 Task: Check the sale-to-list ratio of electric range in the last 3 years.
Action: Mouse moved to (749, 172)
Screenshot: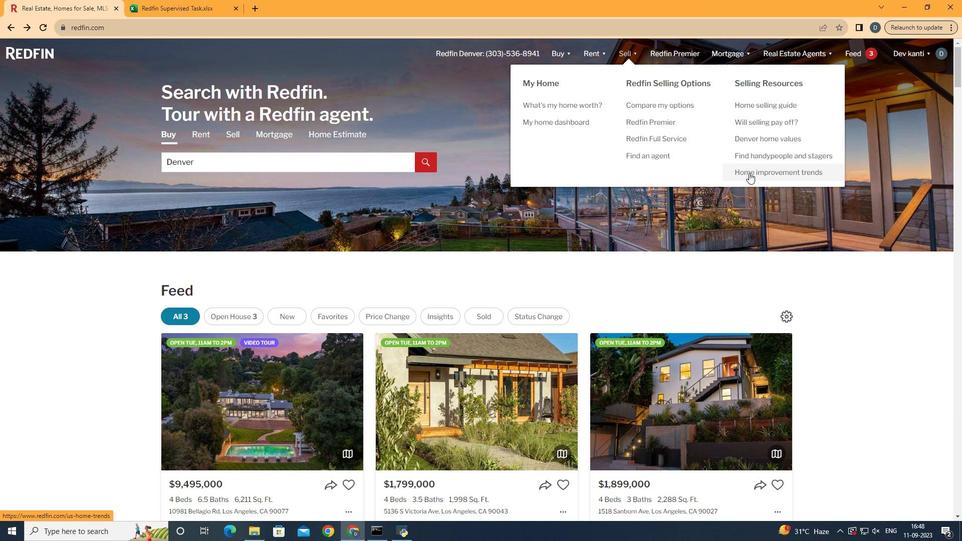 
Action: Mouse pressed left at (749, 172)
Screenshot: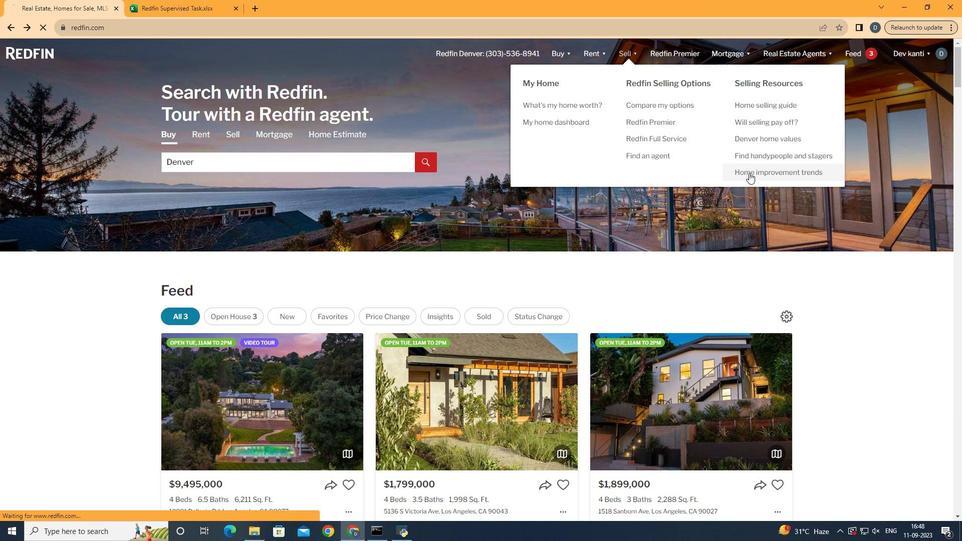 
Action: Mouse moved to (249, 197)
Screenshot: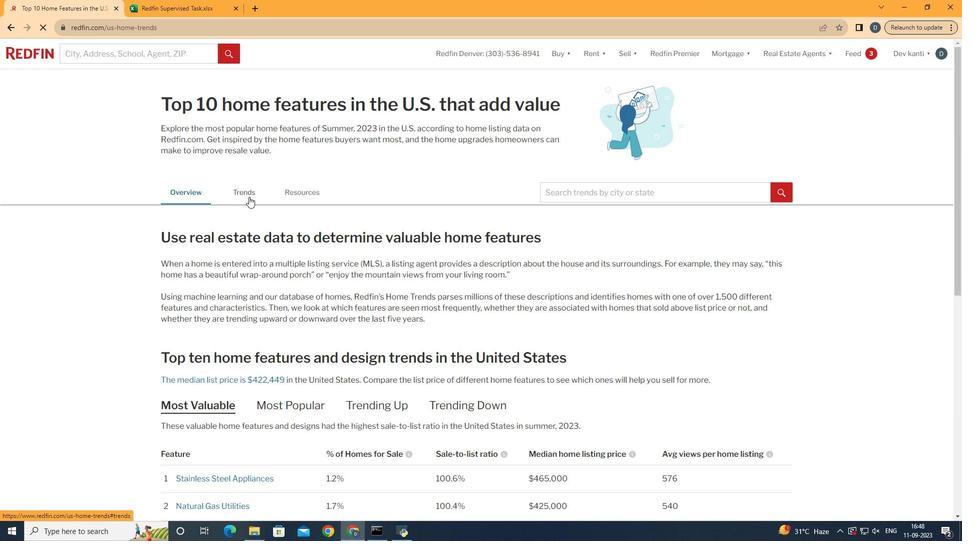 
Action: Mouse pressed left at (249, 197)
Screenshot: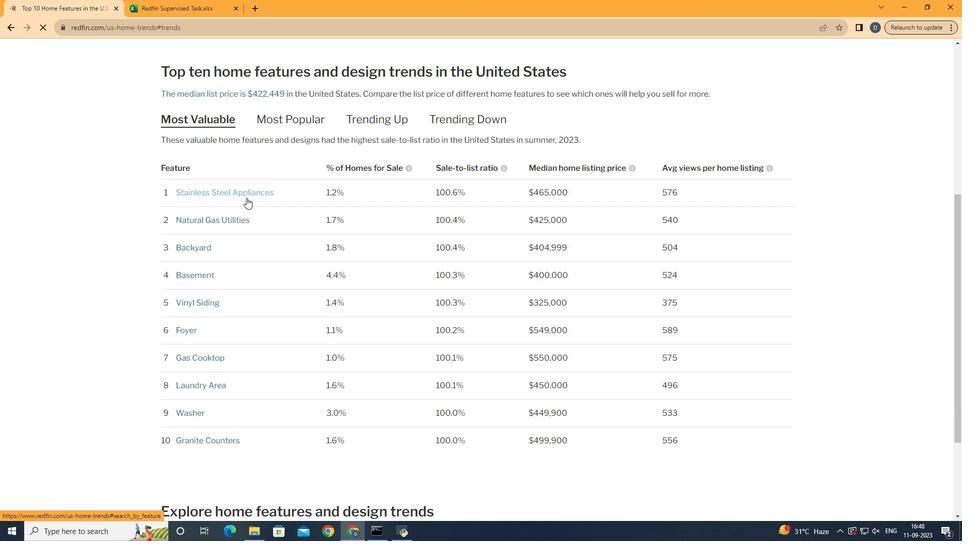 
Action: Mouse moved to (461, 323)
Screenshot: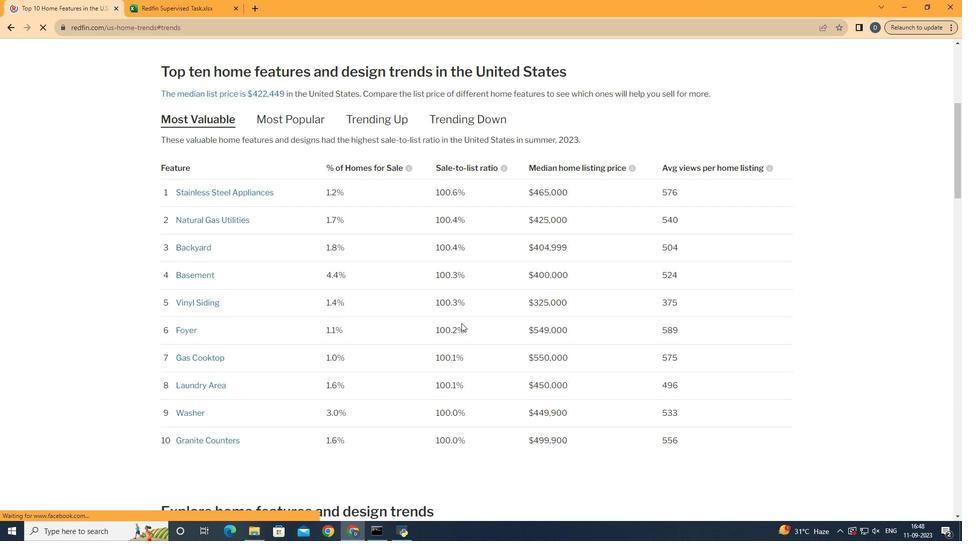 
Action: Mouse scrolled (461, 322) with delta (0, 0)
Screenshot: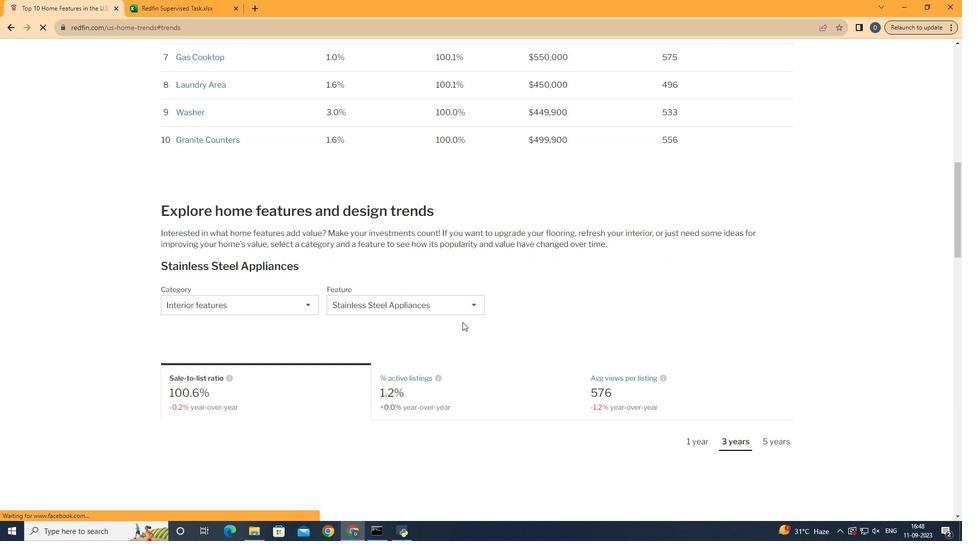 
Action: Mouse scrolled (461, 322) with delta (0, 0)
Screenshot: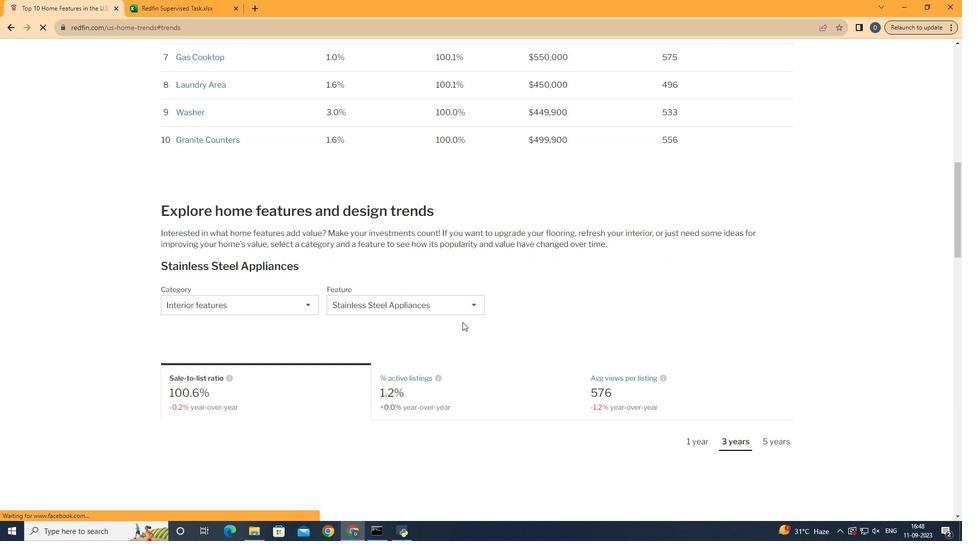 
Action: Mouse scrolled (461, 322) with delta (0, 0)
Screenshot: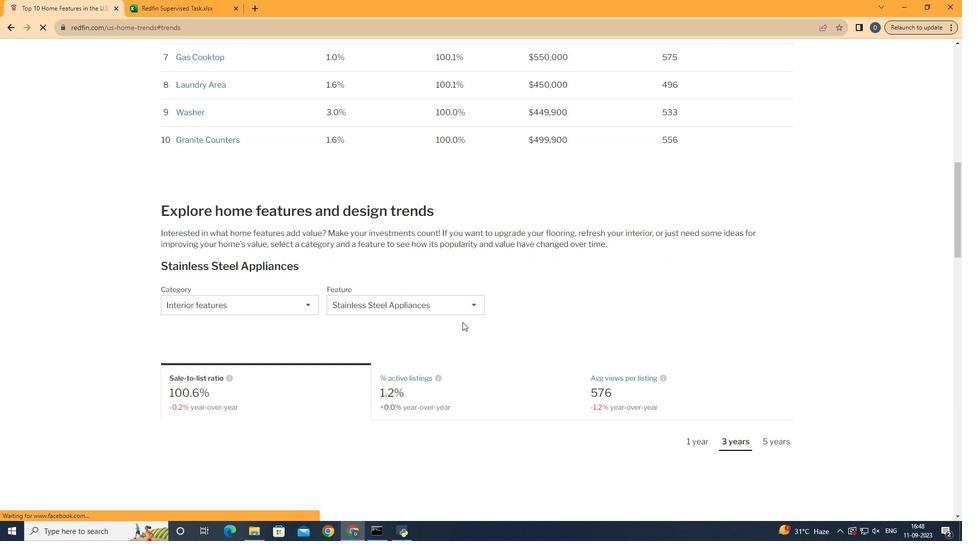 
Action: Mouse scrolled (461, 322) with delta (0, 0)
Screenshot: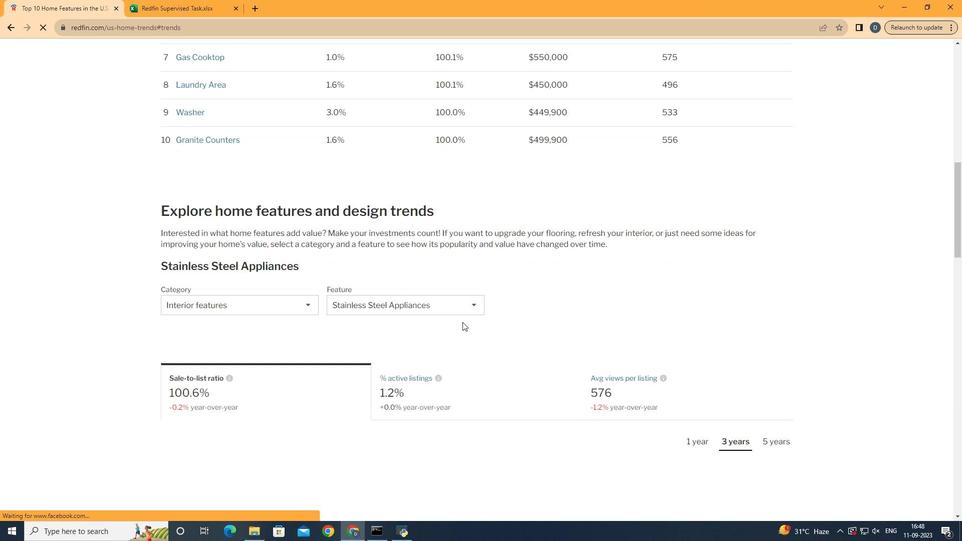 
Action: Mouse scrolled (461, 322) with delta (0, 0)
Screenshot: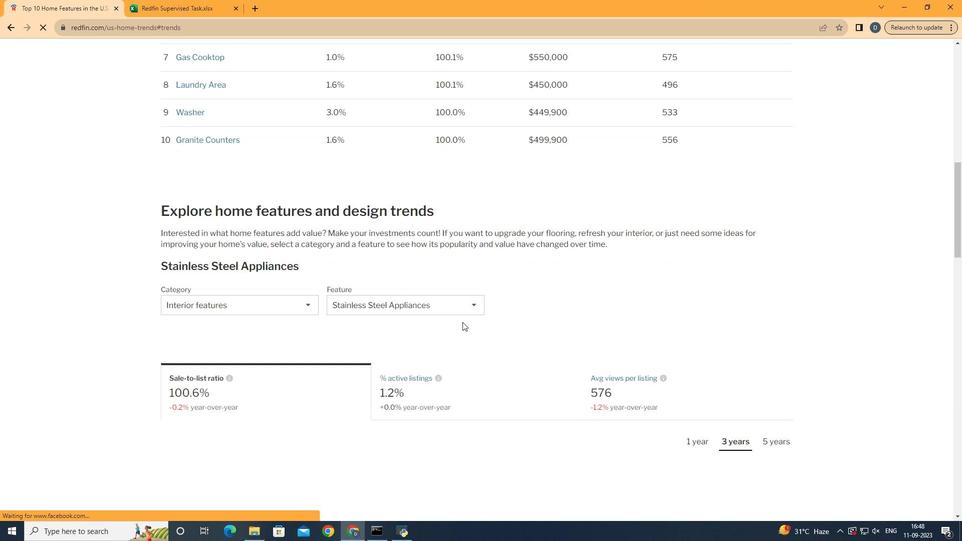 
Action: Mouse scrolled (461, 322) with delta (0, 0)
Screenshot: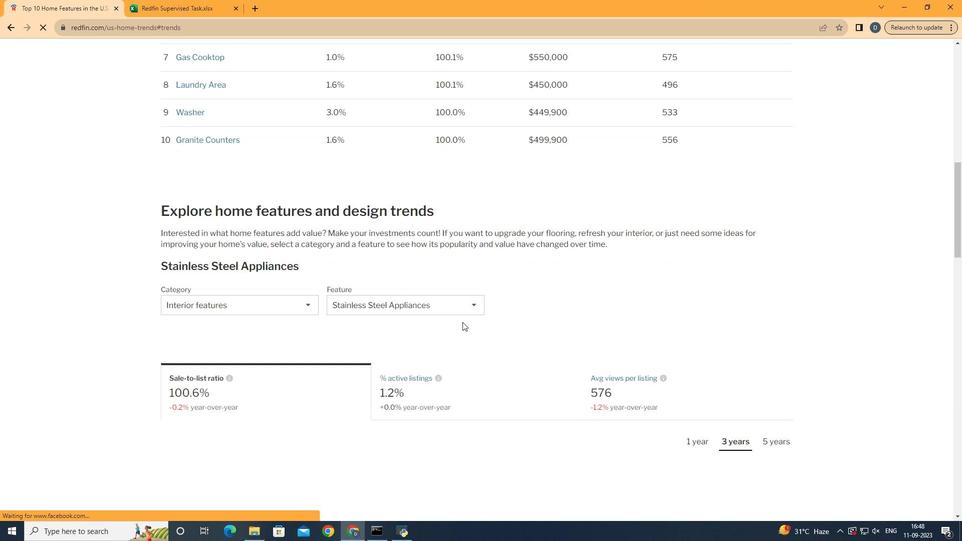 
Action: Mouse moved to (359, 301)
Screenshot: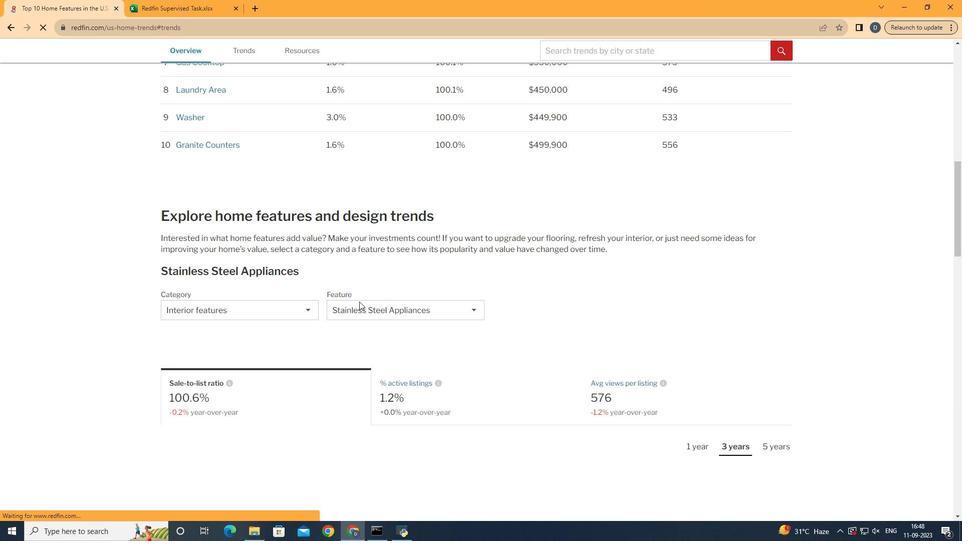 
Action: Mouse scrolled (359, 301) with delta (0, 0)
Screenshot: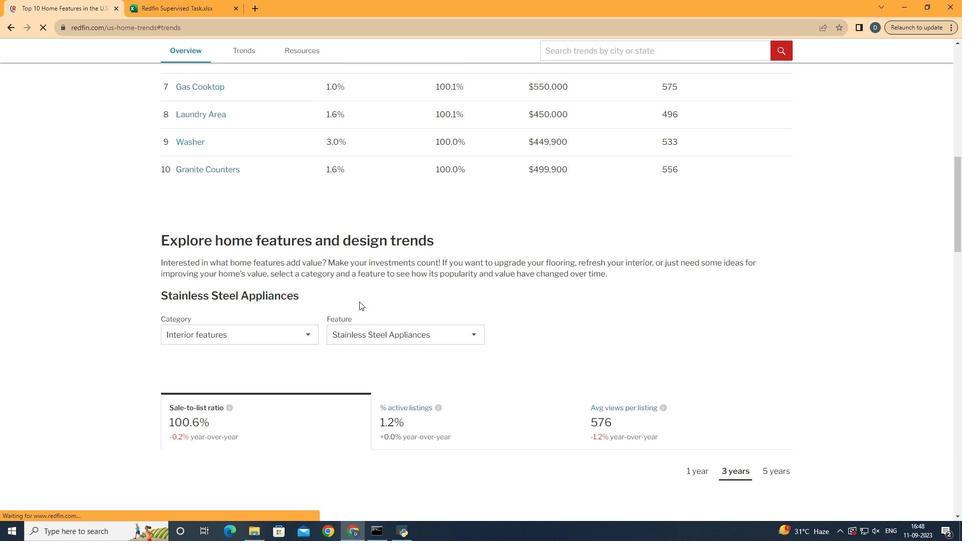
Action: Mouse scrolled (359, 301) with delta (0, 0)
Screenshot: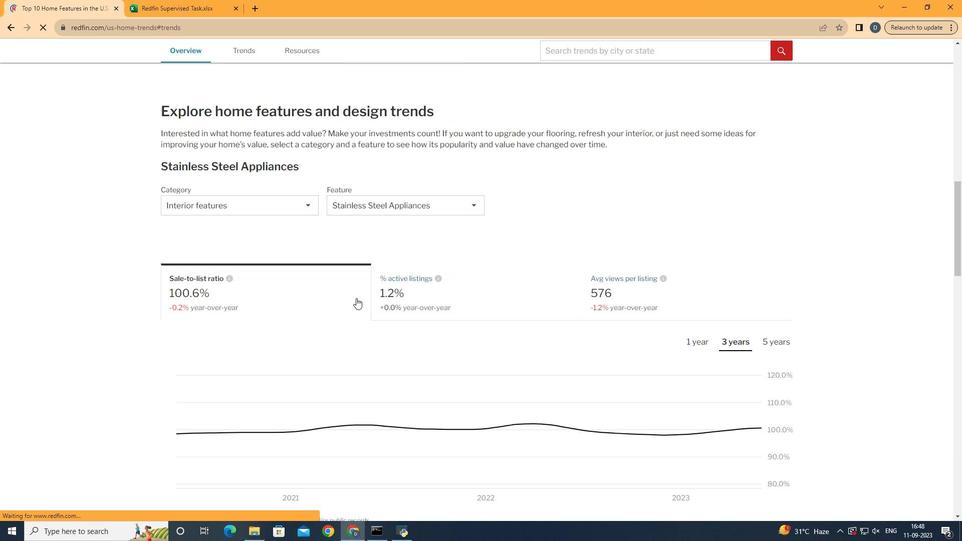 
Action: Mouse moved to (353, 295)
Screenshot: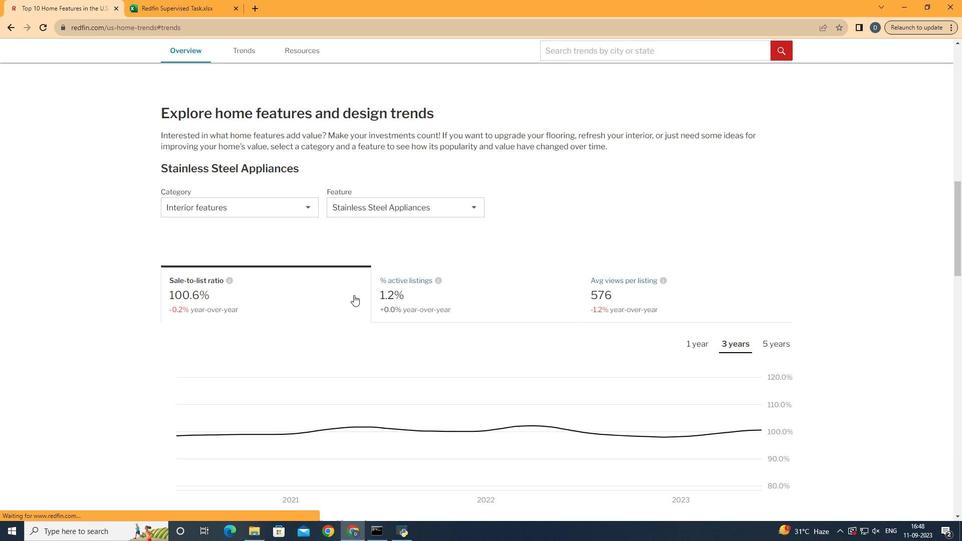 
Action: Mouse scrolled (353, 294) with delta (0, 0)
Screenshot: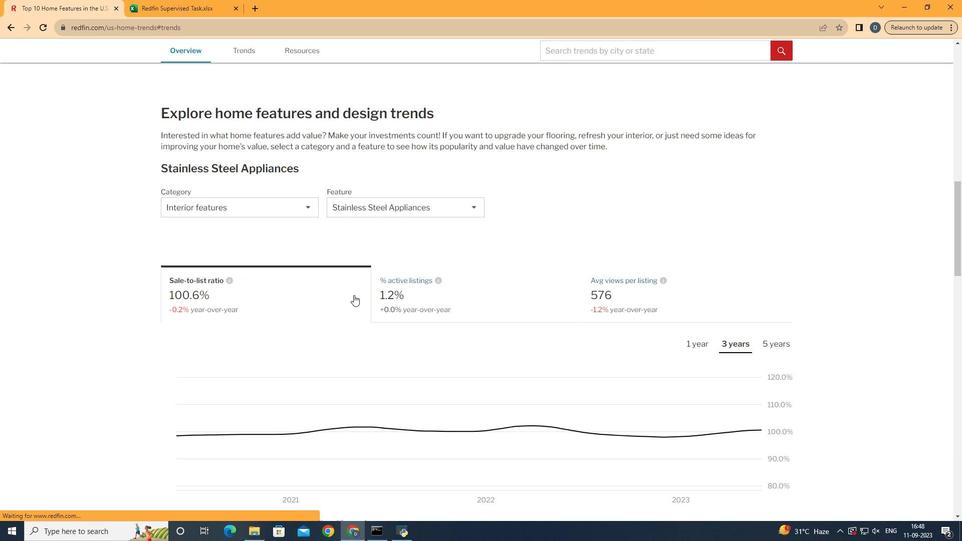 
Action: Mouse scrolled (353, 294) with delta (0, 0)
Screenshot: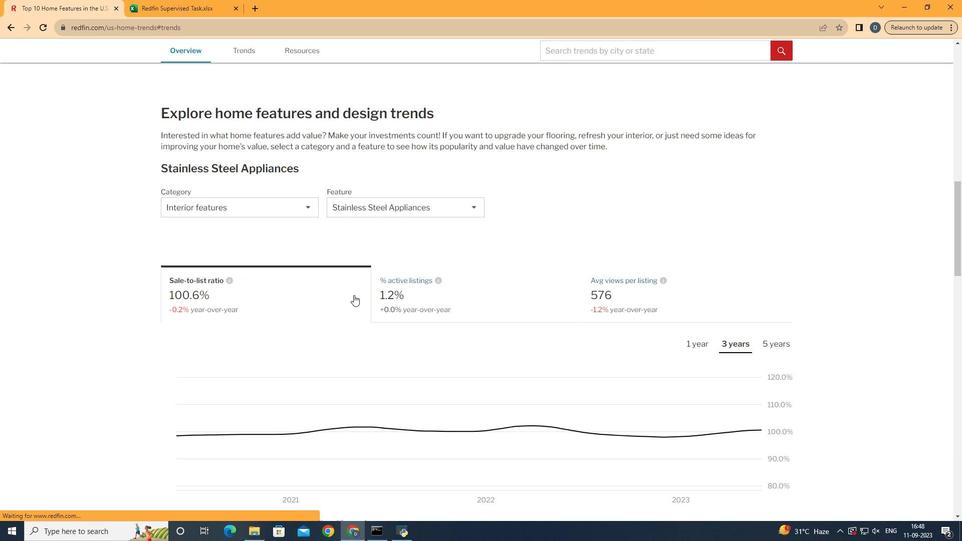 
Action: Mouse scrolled (353, 294) with delta (0, 0)
Screenshot: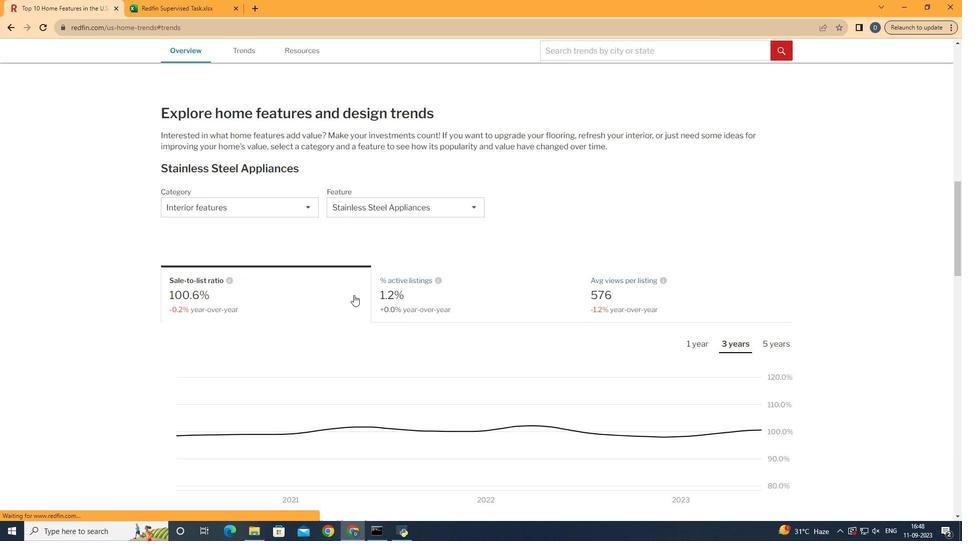 
Action: Mouse moved to (312, 236)
Screenshot: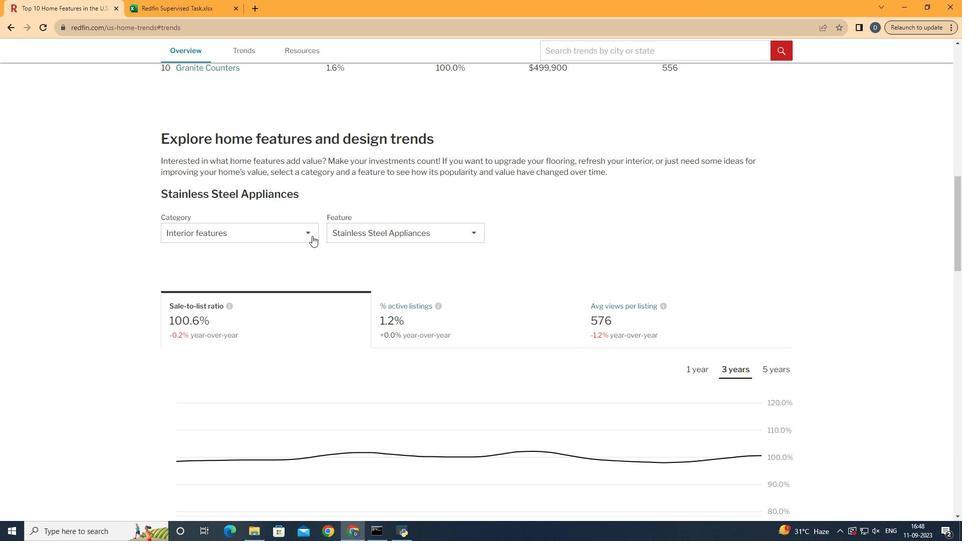 
Action: Mouse scrolled (312, 235) with delta (0, 0)
Screenshot: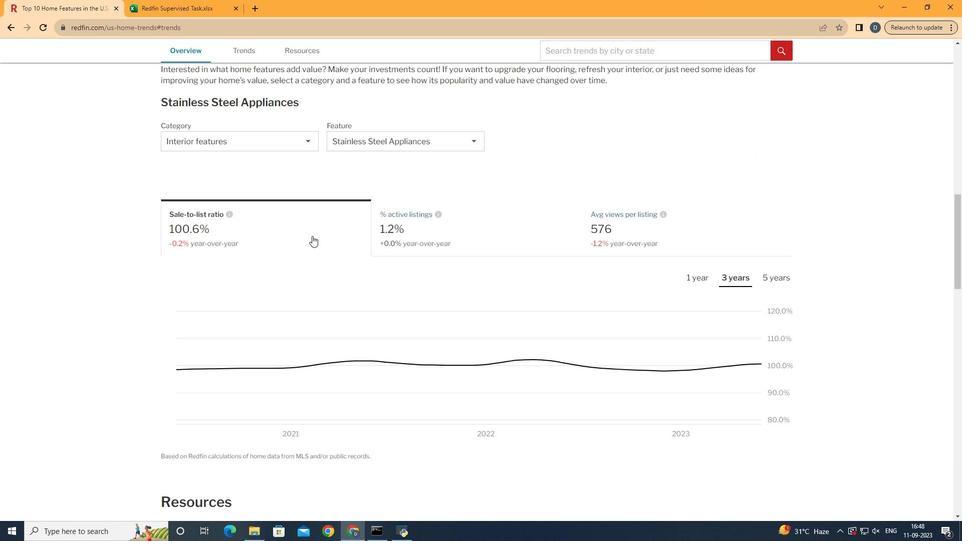 
Action: Mouse scrolled (312, 235) with delta (0, 0)
Screenshot: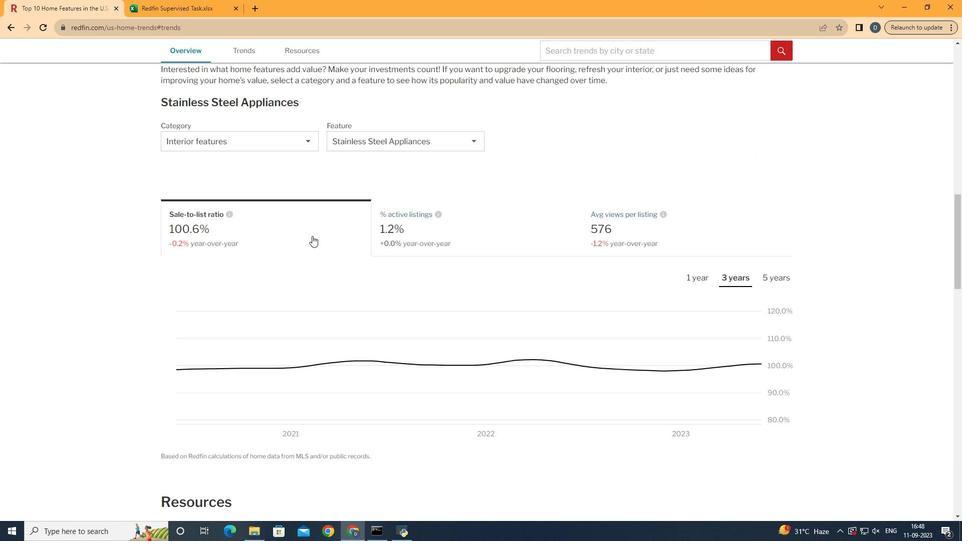 
Action: Mouse moved to (317, 141)
Screenshot: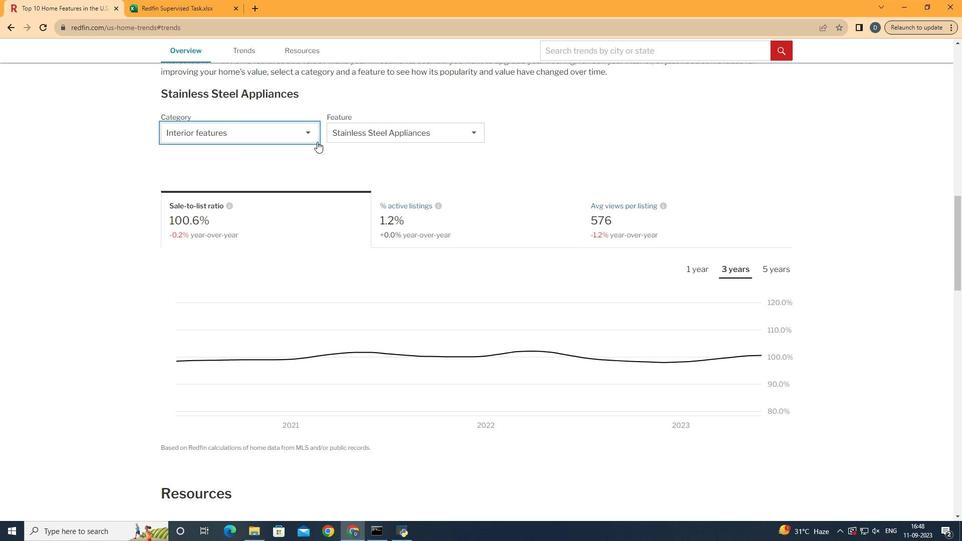 
Action: Mouse pressed left at (317, 141)
Screenshot: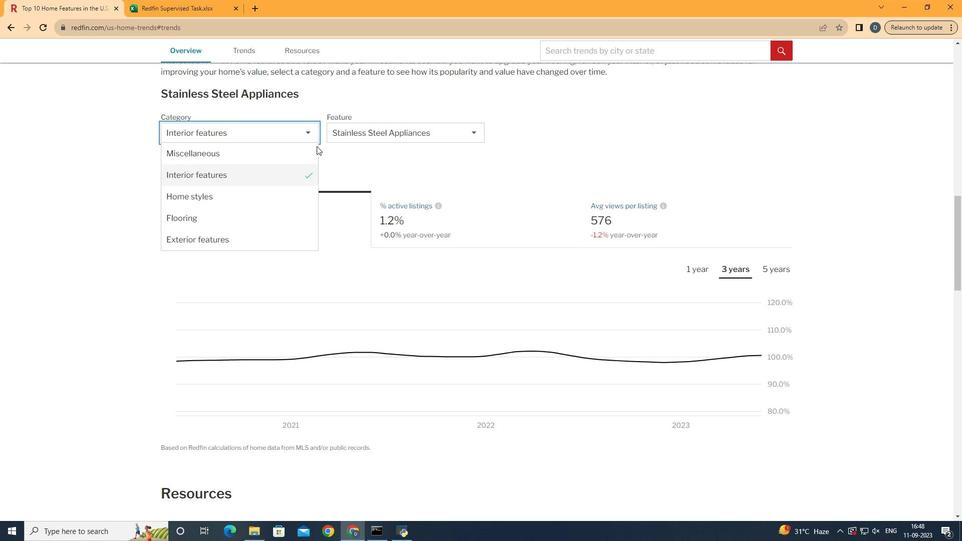 
Action: Mouse moved to (282, 176)
Screenshot: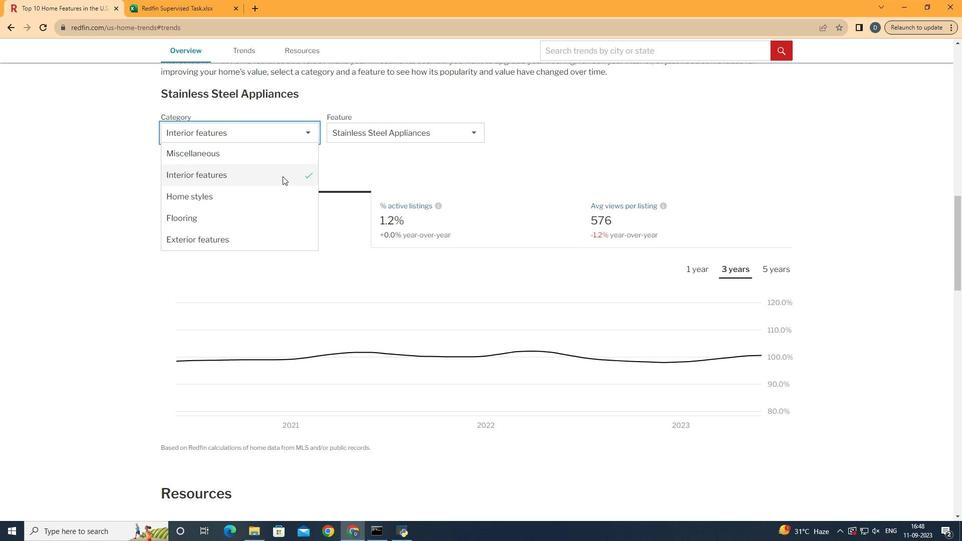 
Action: Mouse pressed left at (282, 176)
Screenshot: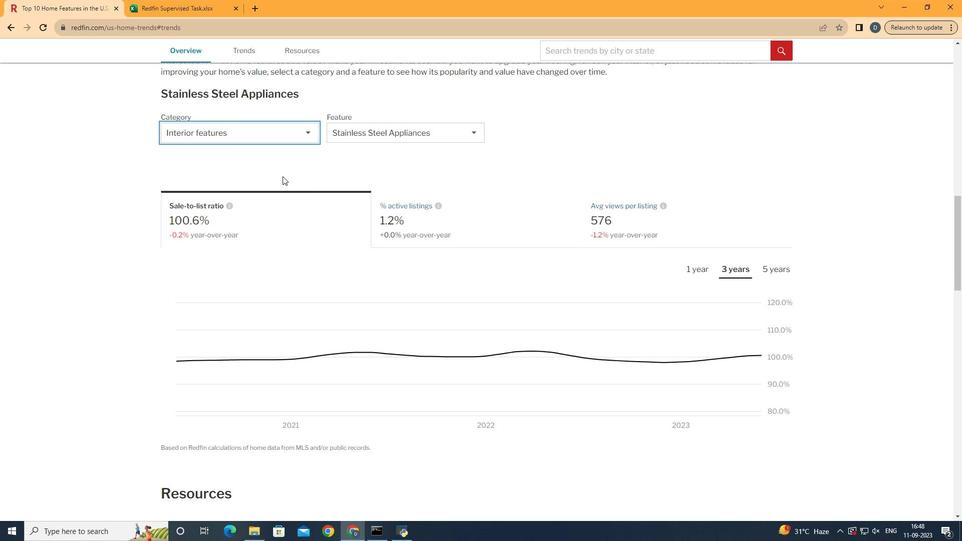 
Action: Mouse moved to (425, 124)
Screenshot: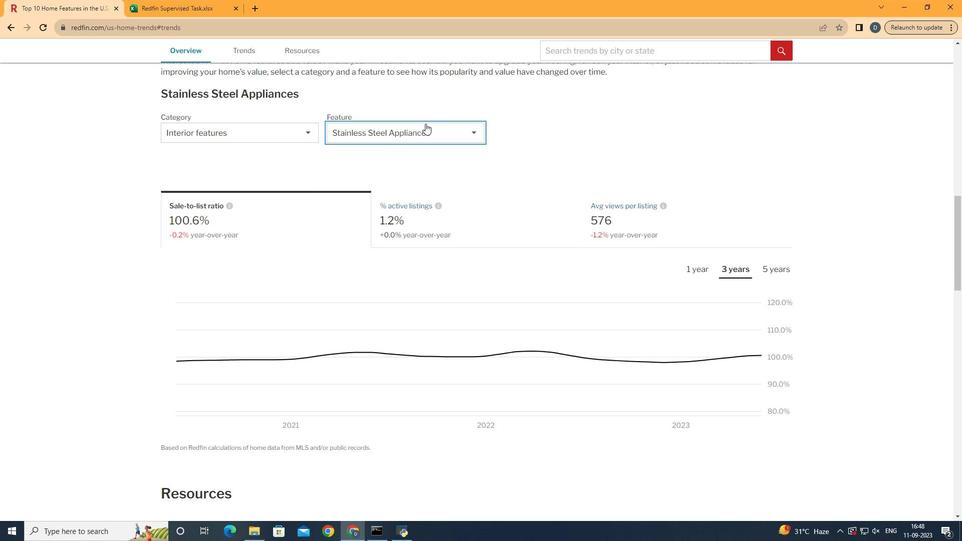 
Action: Mouse pressed left at (425, 124)
Screenshot: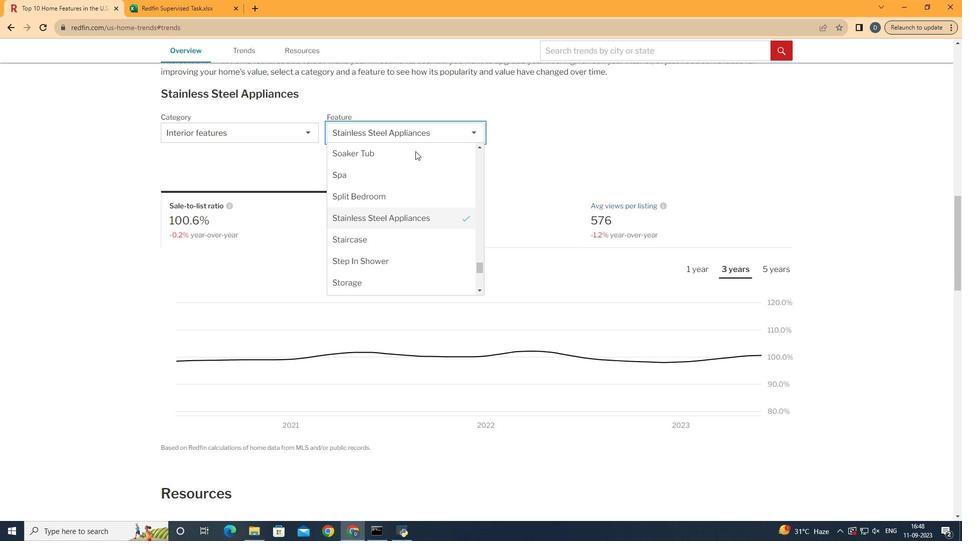 
Action: Mouse moved to (424, 252)
Screenshot: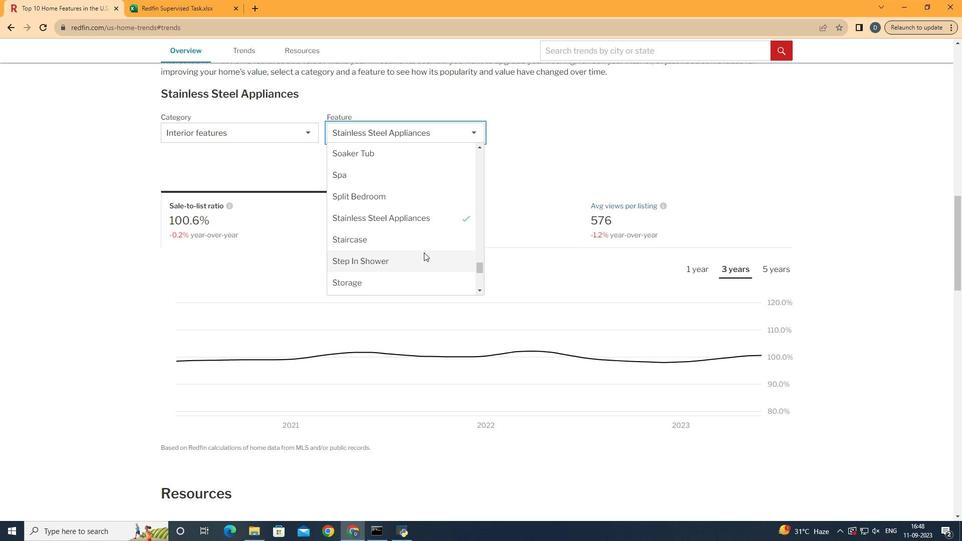 
Action: Mouse scrolled (424, 253) with delta (0, 0)
Screenshot: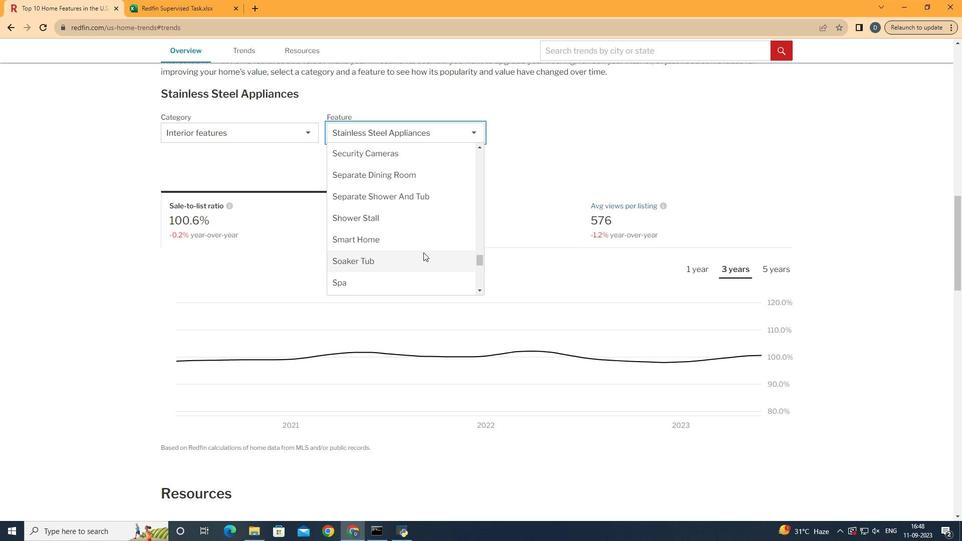 
Action: Mouse scrolled (424, 253) with delta (0, 0)
Screenshot: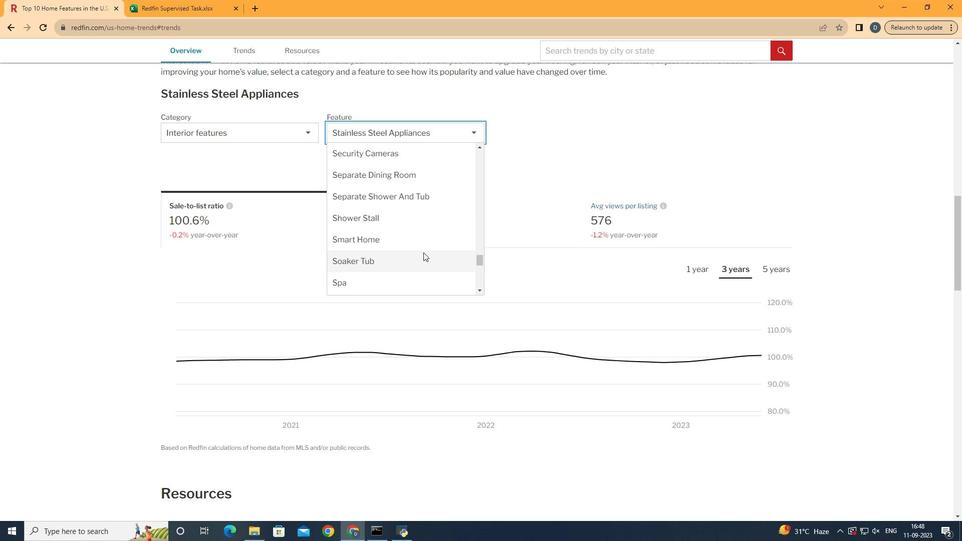 
Action: Mouse scrolled (424, 253) with delta (0, 0)
Screenshot: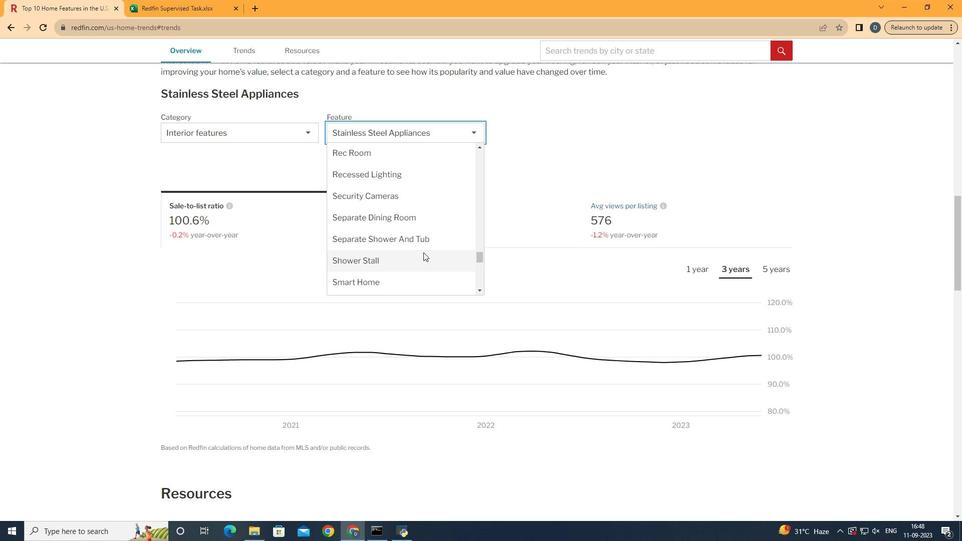 
Action: Mouse moved to (423, 252)
Screenshot: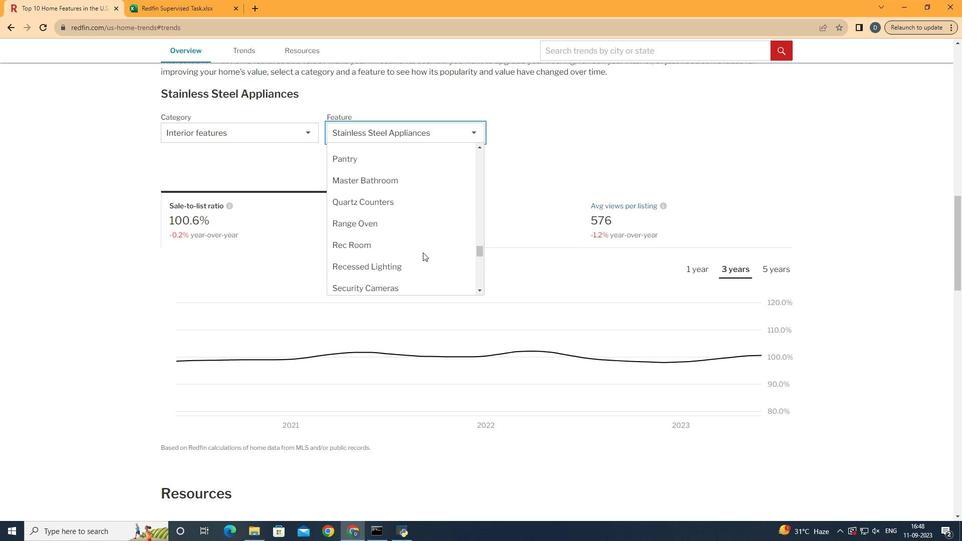 
Action: Mouse scrolled (423, 253) with delta (0, 0)
Screenshot: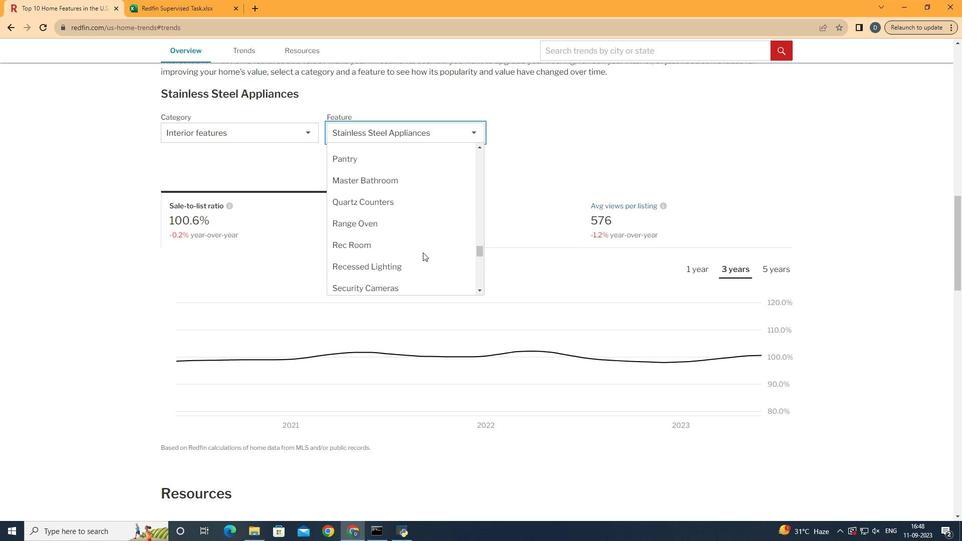 
Action: Mouse moved to (423, 252)
Screenshot: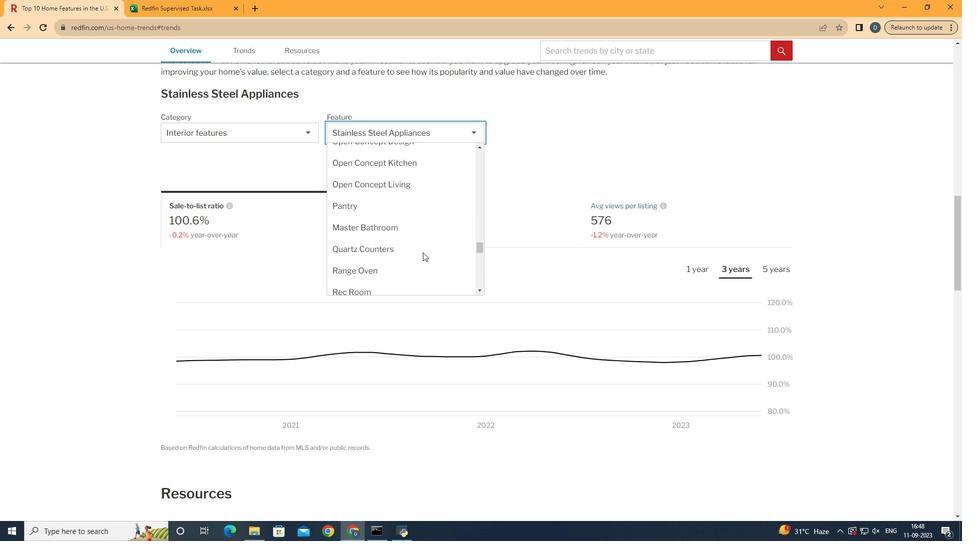 
Action: Mouse scrolled (423, 253) with delta (0, 0)
Screenshot: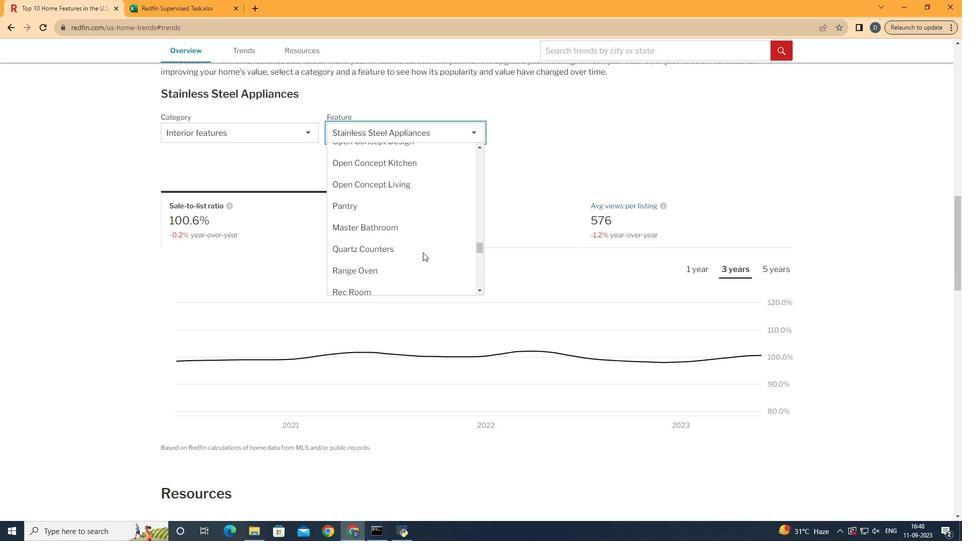 
Action: Mouse moved to (423, 252)
Screenshot: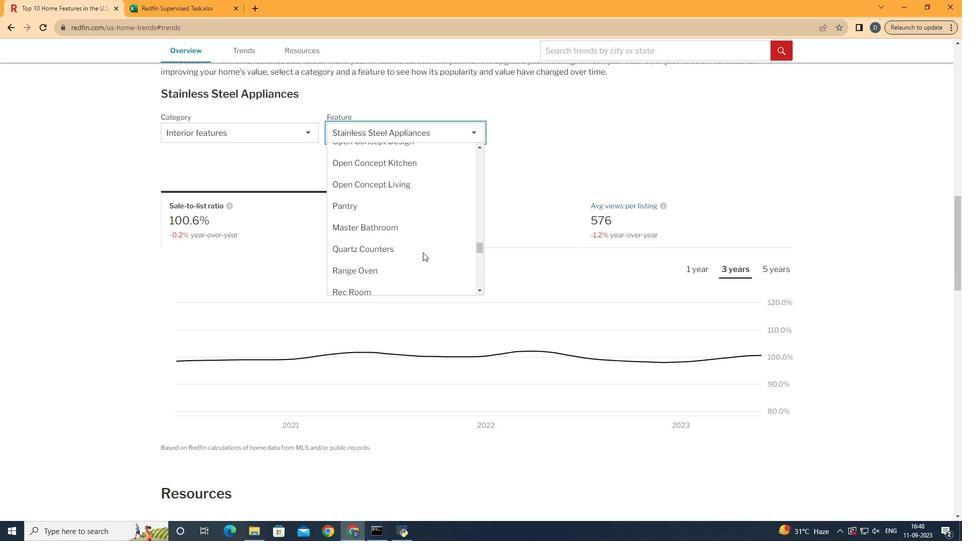 
Action: Mouse scrolled (423, 253) with delta (0, 0)
Screenshot: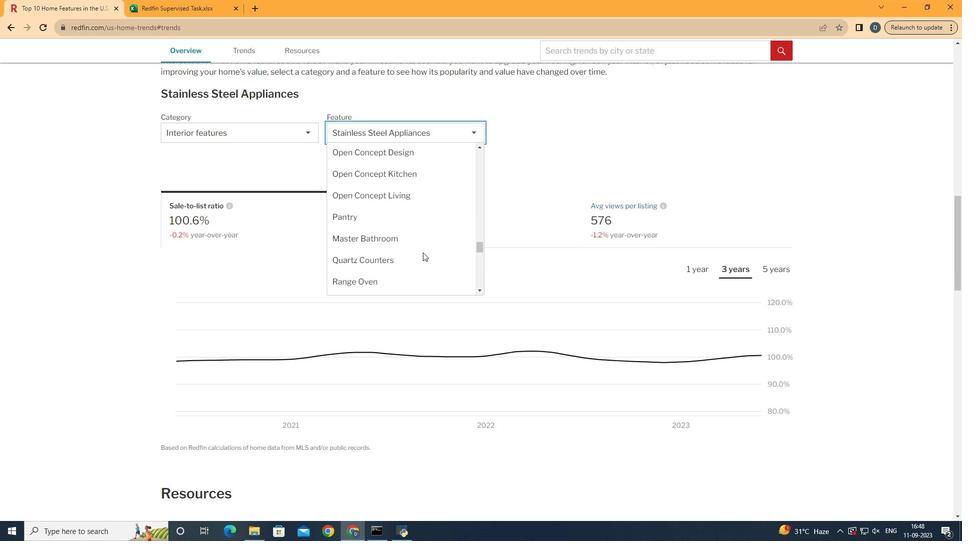 
Action: Mouse scrolled (423, 253) with delta (0, 0)
Screenshot: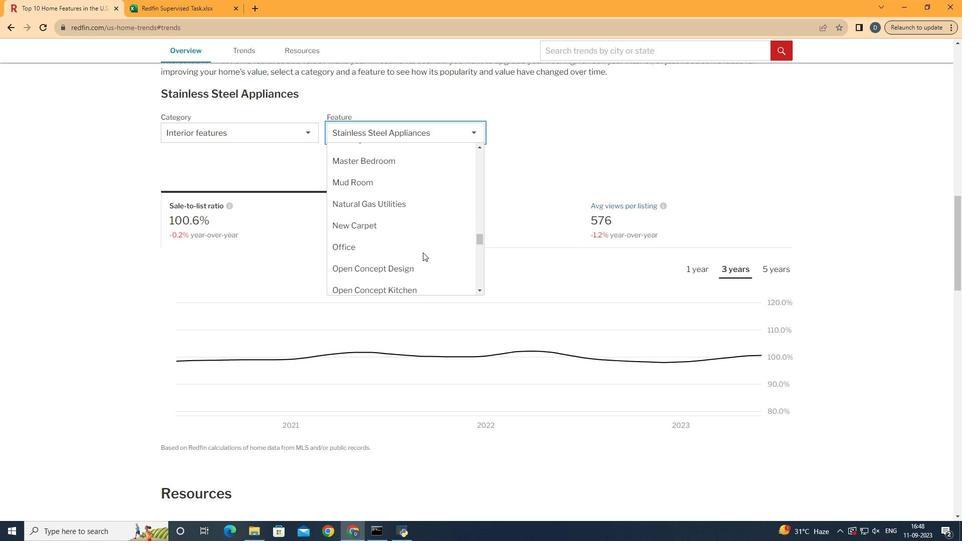 
Action: Mouse scrolled (423, 253) with delta (0, 0)
Screenshot: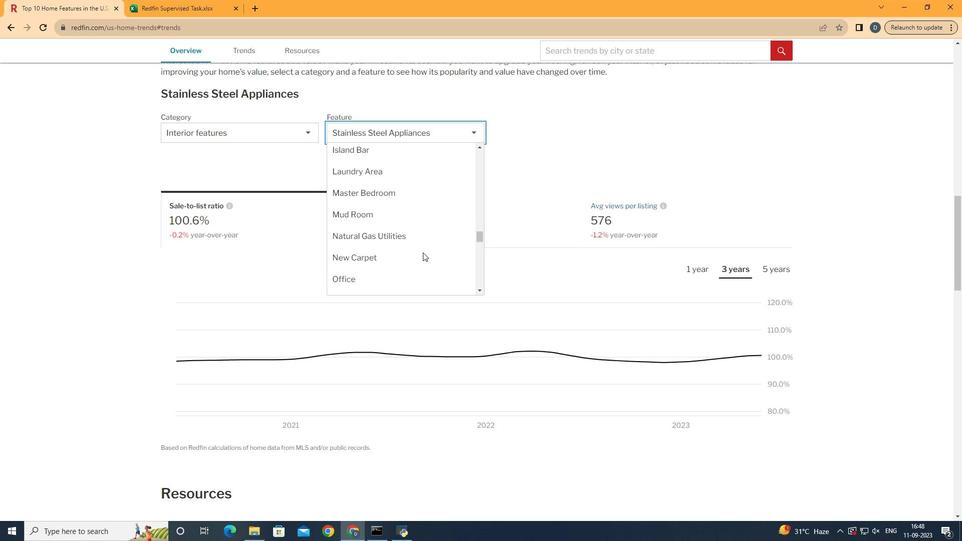 
Action: Mouse scrolled (423, 253) with delta (0, 0)
Screenshot: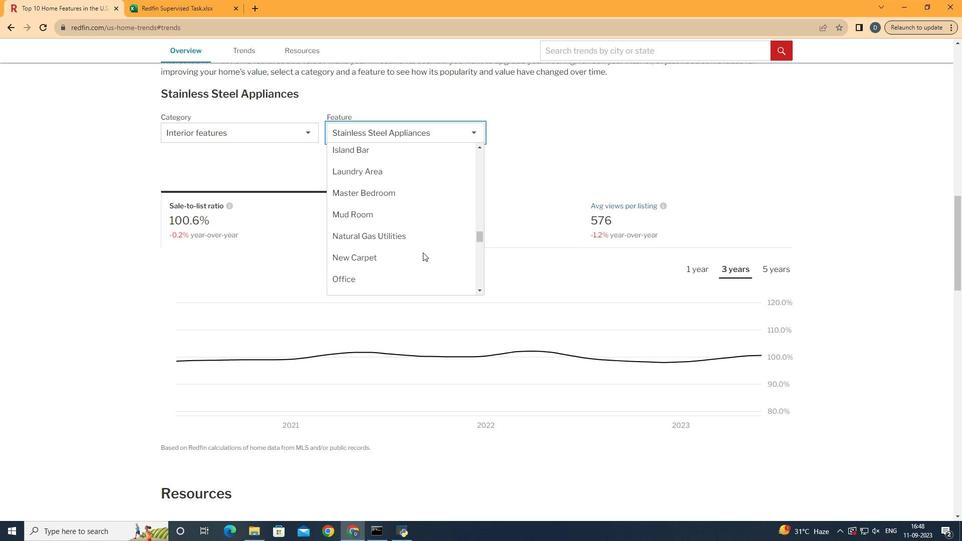 
Action: Mouse scrolled (423, 253) with delta (0, 0)
Screenshot: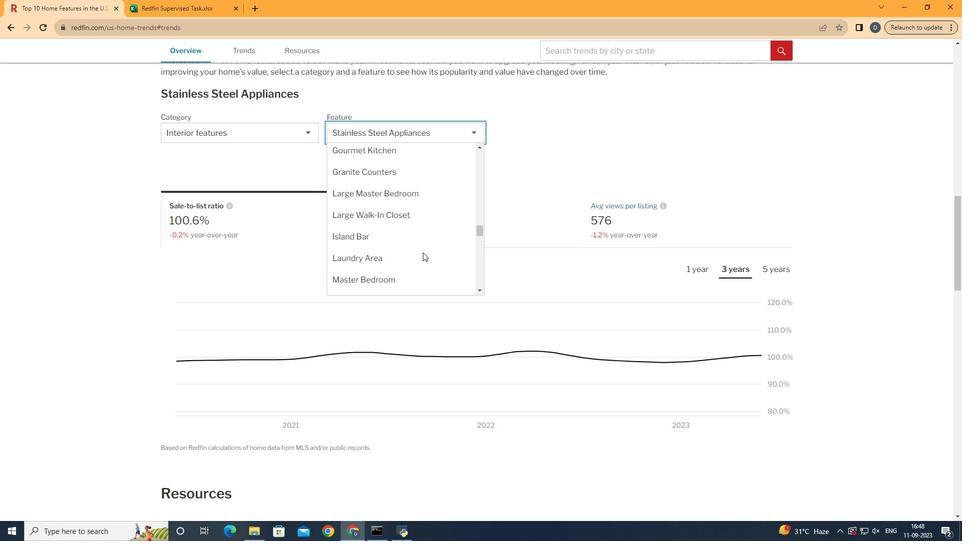 
Action: Mouse scrolled (423, 253) with delta (0, 0)
Screenshot: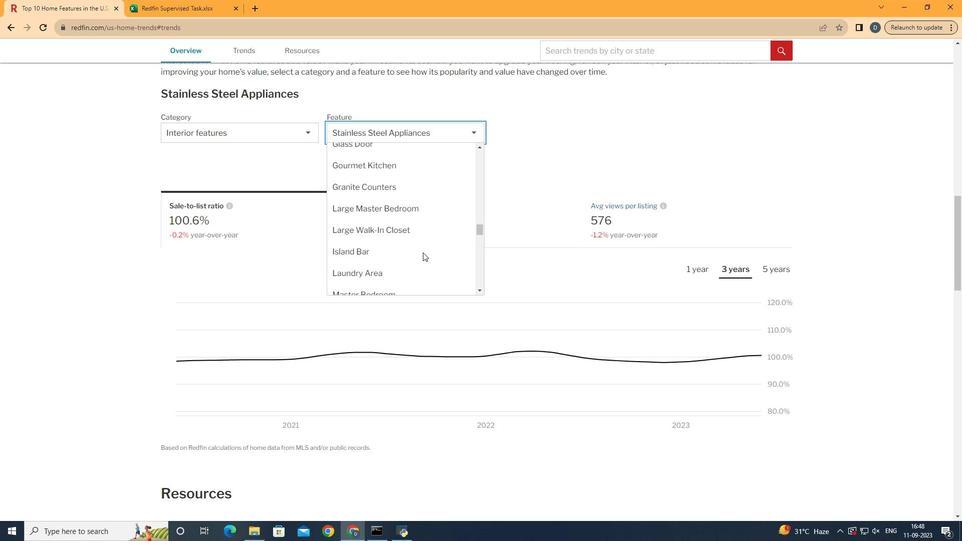 
Action: Mouse moved to (421, 252)
Screenshot: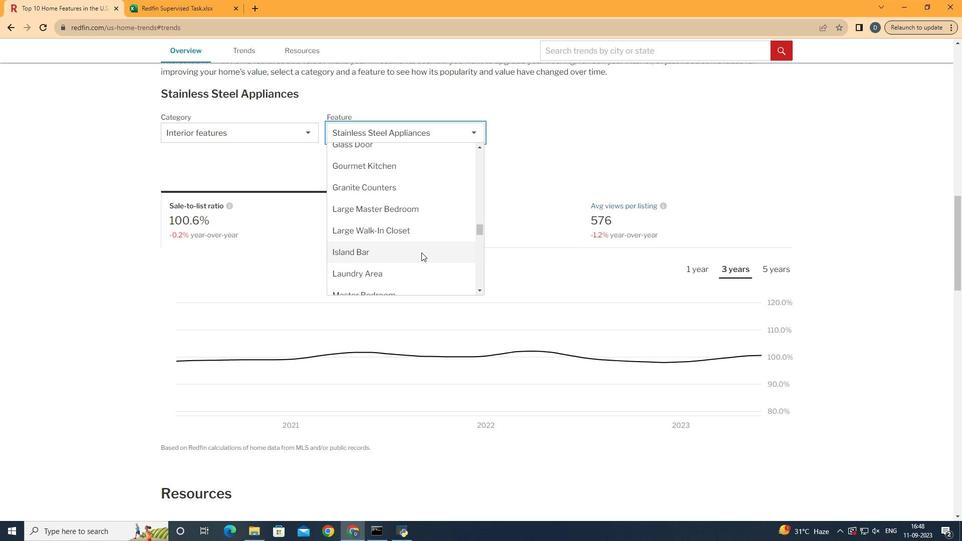 
Action: Mouse scrolled (421, 253) with delta (0, 0)
Screenshot: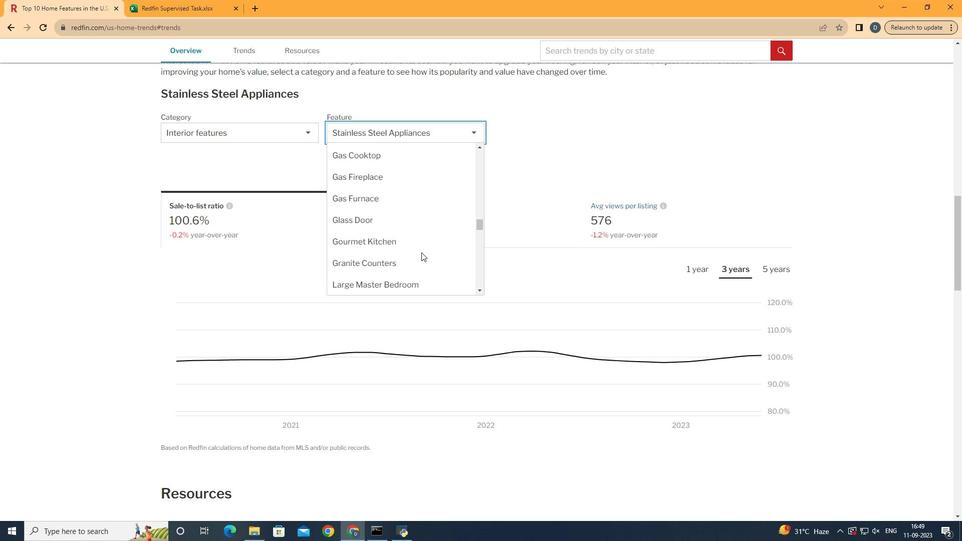 
Action: Mouse scrolled (421, 253) with delta (0, 0)
Screenshot: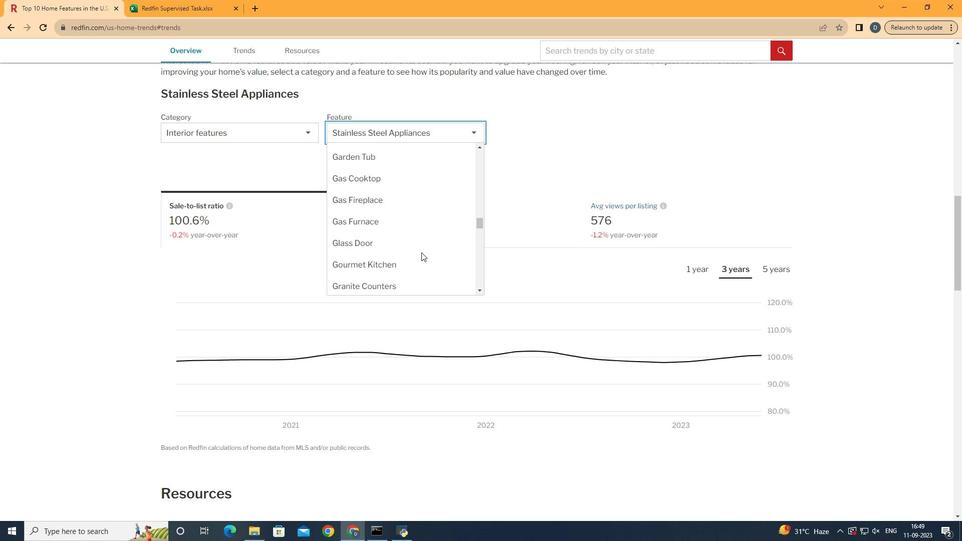 
Action: Mouse scrolled (421, 253) with delta (0, 0)
Screenshot: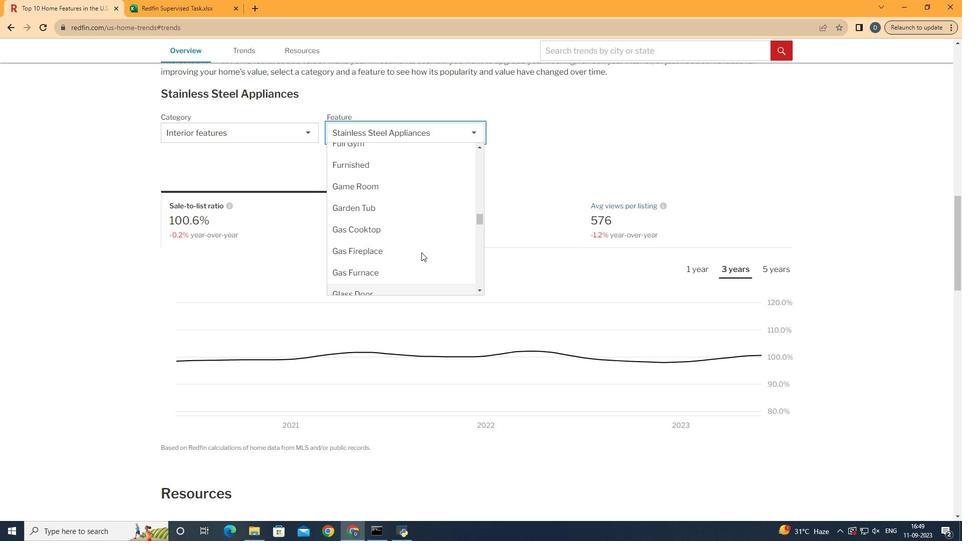 
Action: Mouse moved to (421, 252)
Screenshot: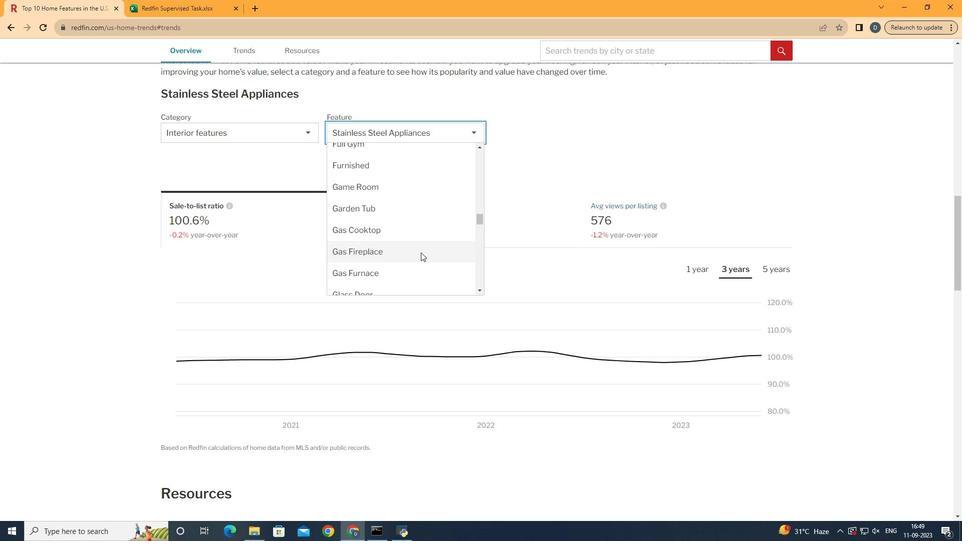 
Action: Mouse scrolled (421, 253) with delta (0, 0)
Screenshot: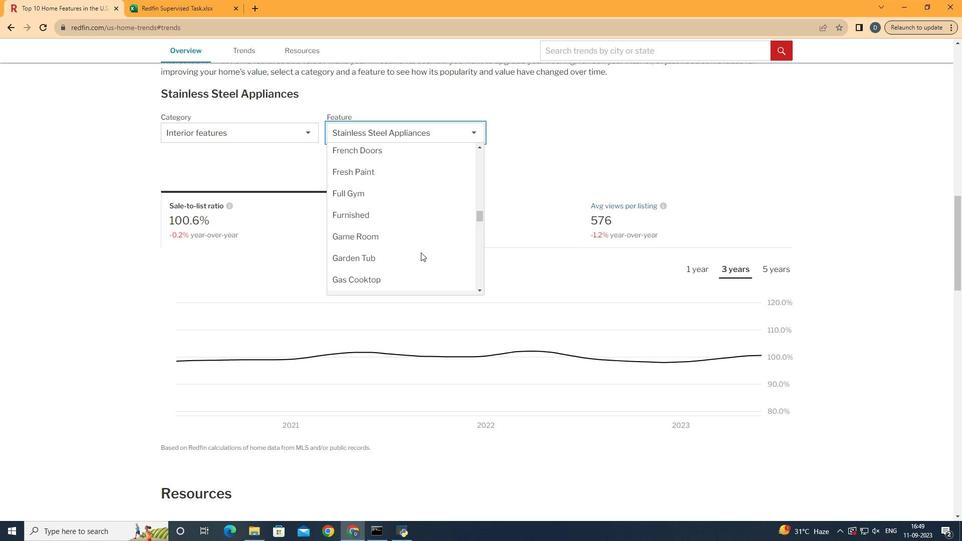 
Action: Mouse scrolled (421, 253) with delta (0, 0)
Screenshot: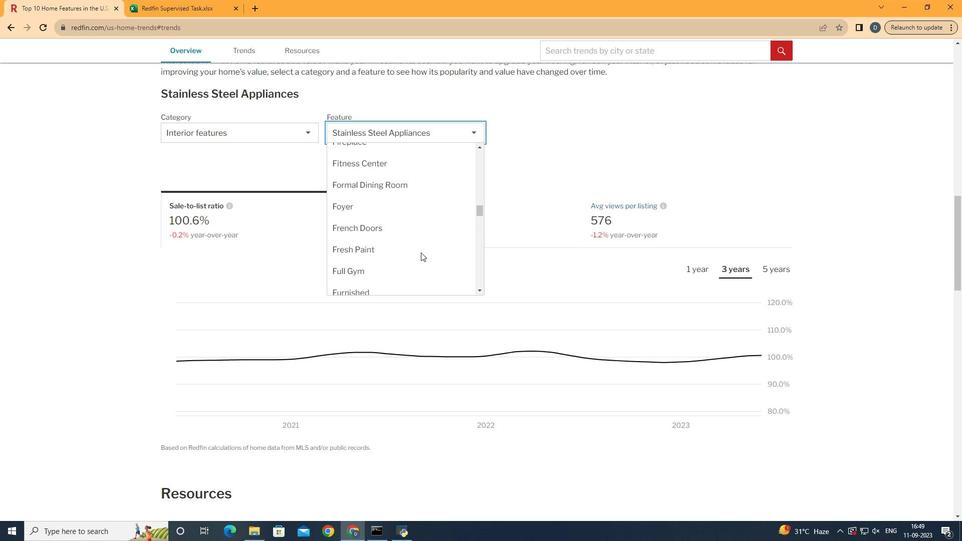 
Action: Mouse scrolled (421, 253) with delta (0, 0)
Screenshot: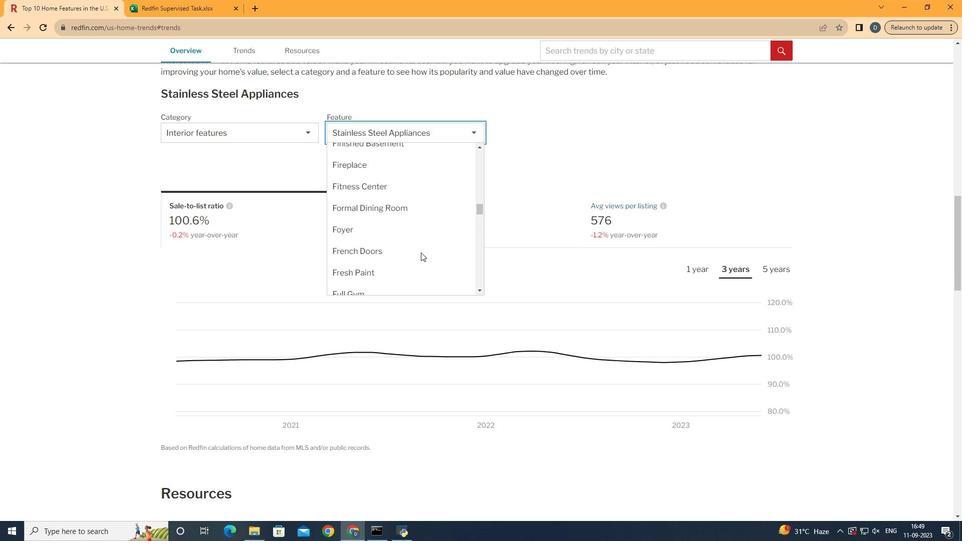 
Action: Mouse scrolled (421, 253) with delta (0, 0)
Screenshot: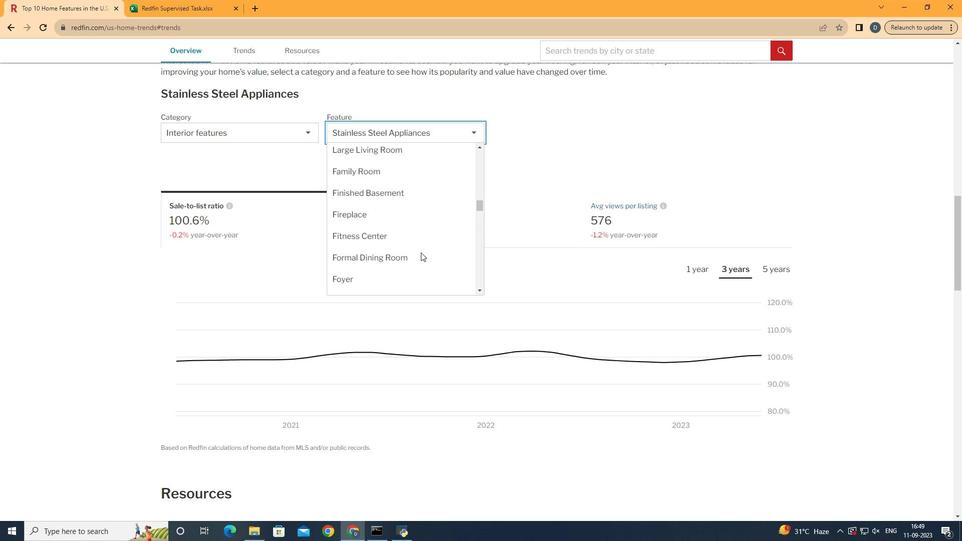 
Action: Mouse scrolled (421, 253) with delta (0, 0)
Screenshot: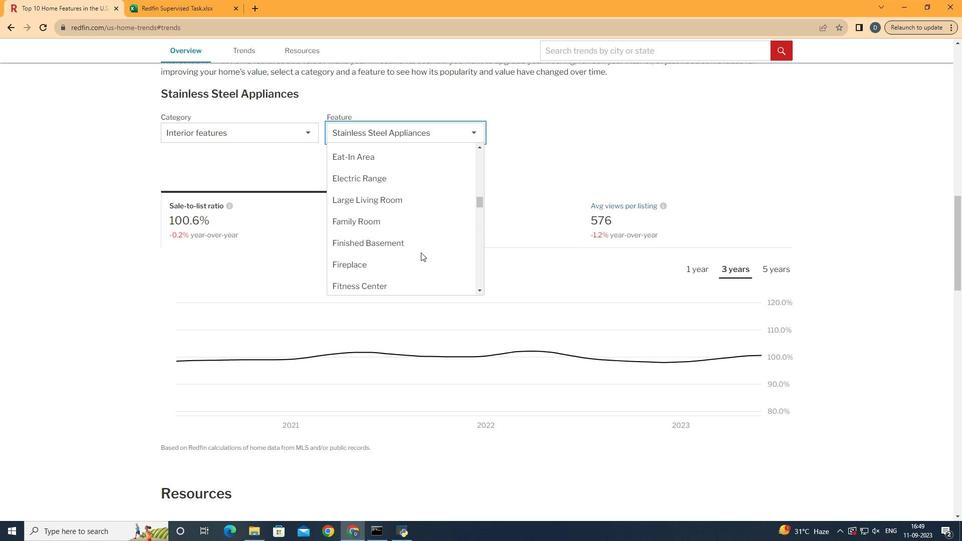 
Action: Mouse moved to (424, 175)
Screenshot: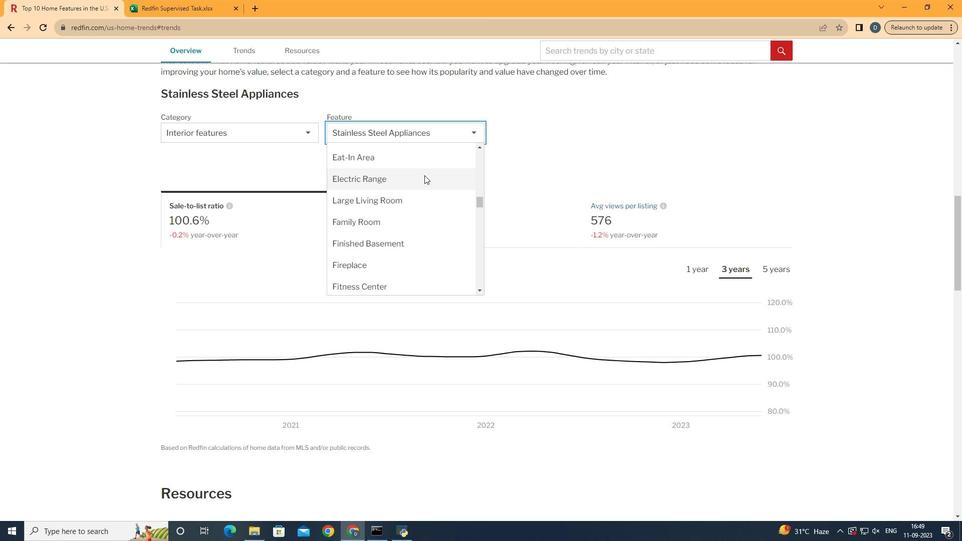 
Action: Mouse pressed left at (424, 175)
Screenshot: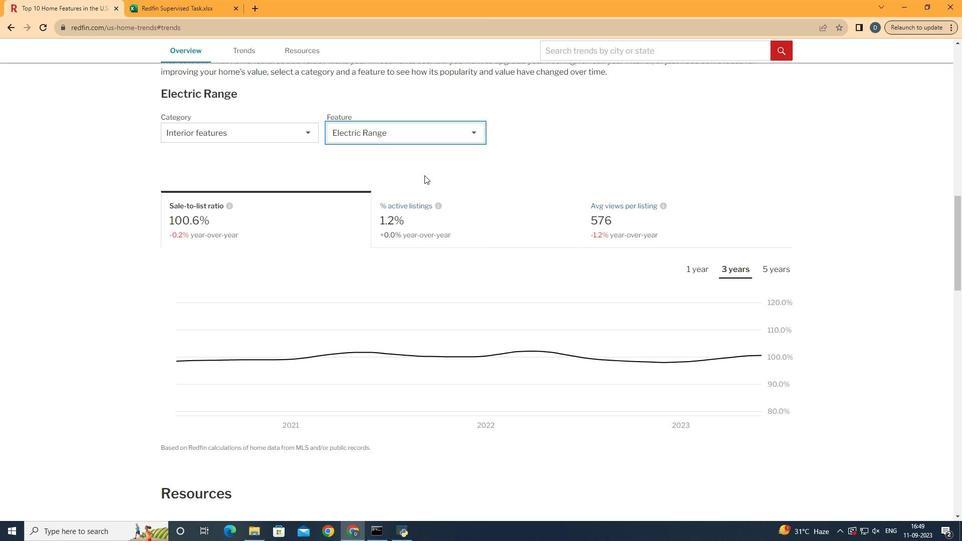 
Action: Mouse moved to (534, 162)
Screenshot: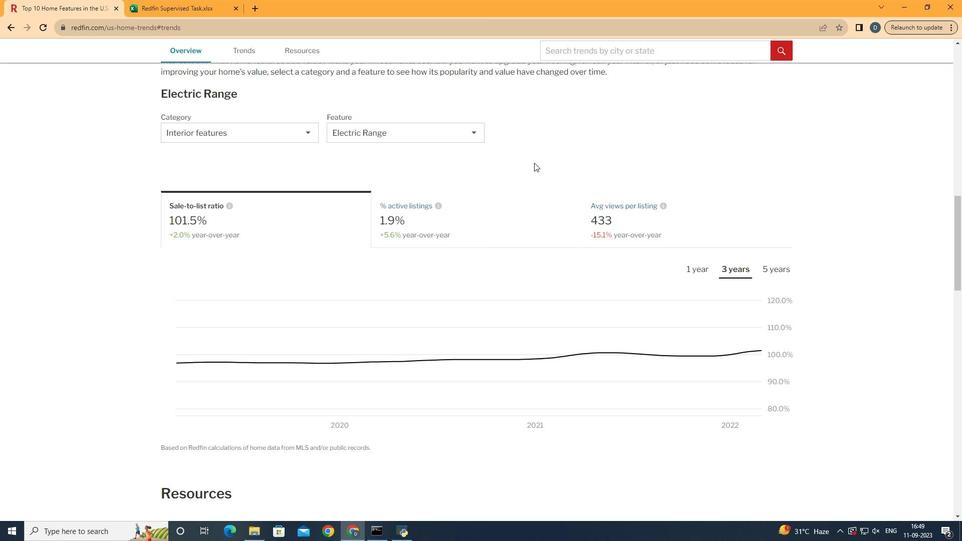 
Action: Mouse pressed left at (534, 162)
Screenshot: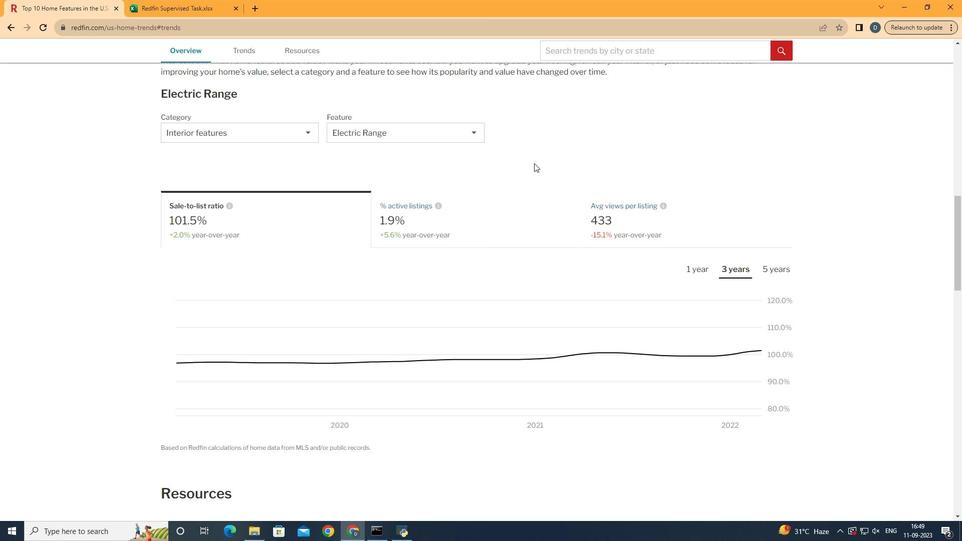
Action: Mouse moved to (262, 221)
Screenshot: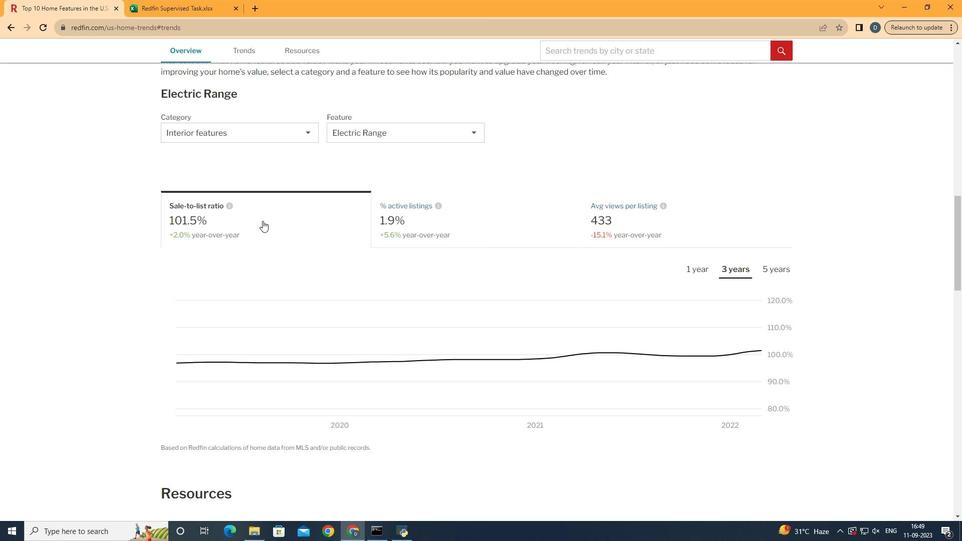 
Action: Mouse pressed left at (262, 221)
Screenshot: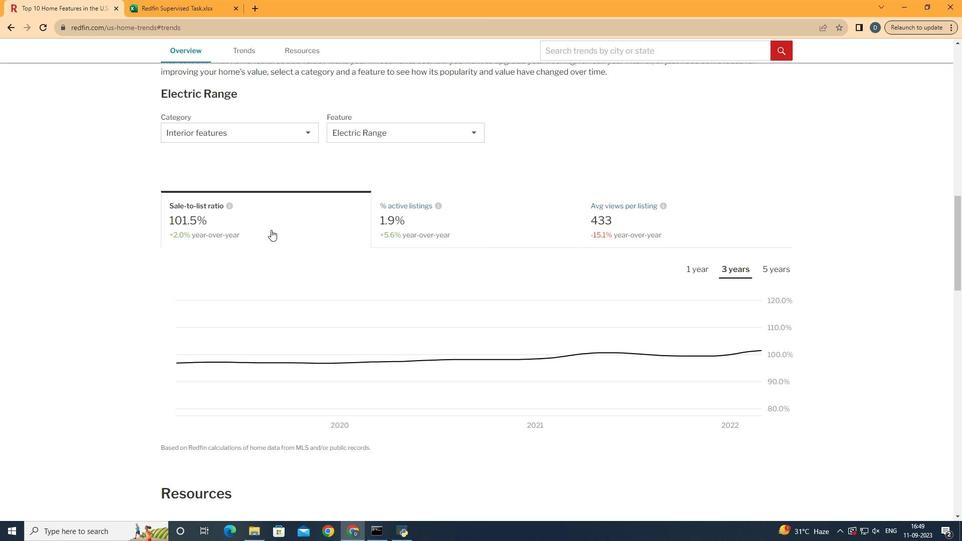 
Action: Mouse moved to (737, 269)
Screenshot: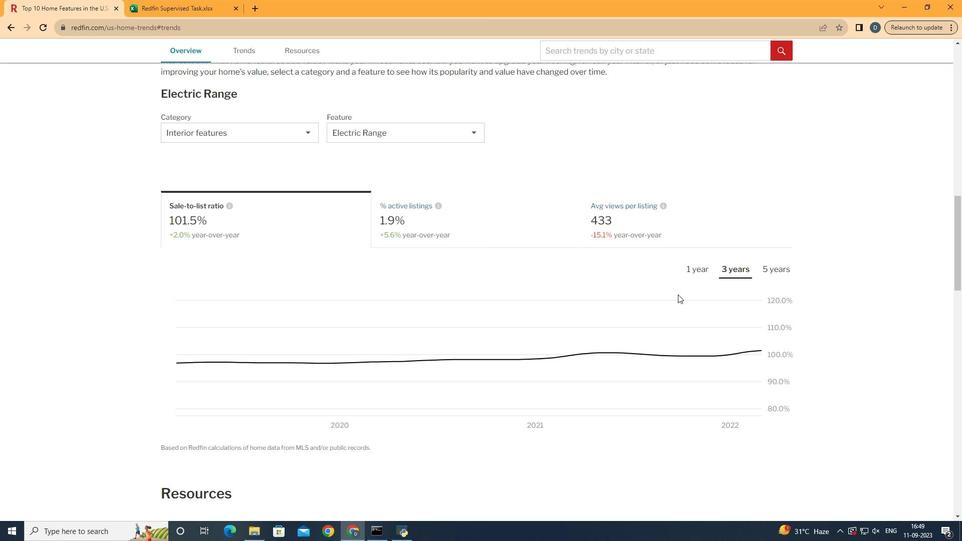 
Action: Mouse pressed left at (737, 269)
Screenshot: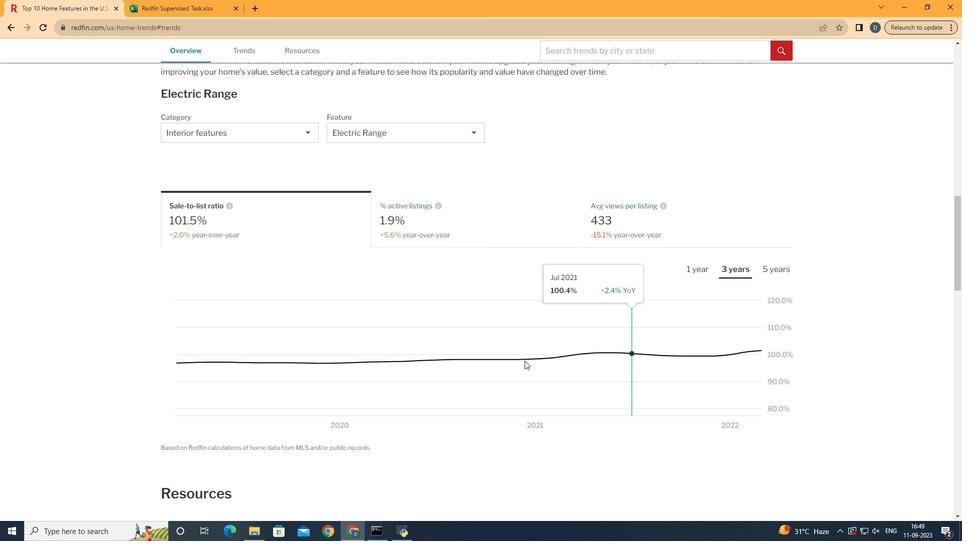 
Action: Mouse moved to (840, 374)
Screenshot: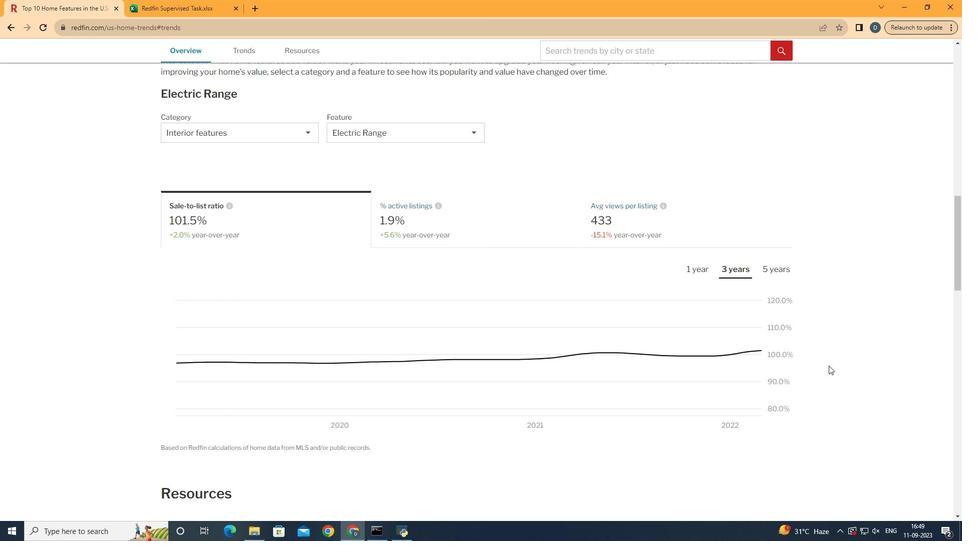 
